 Task: Add filter "In the last 24 hours" in request date.
Action: Mouse pressed left at (113, 107)
Screenshot: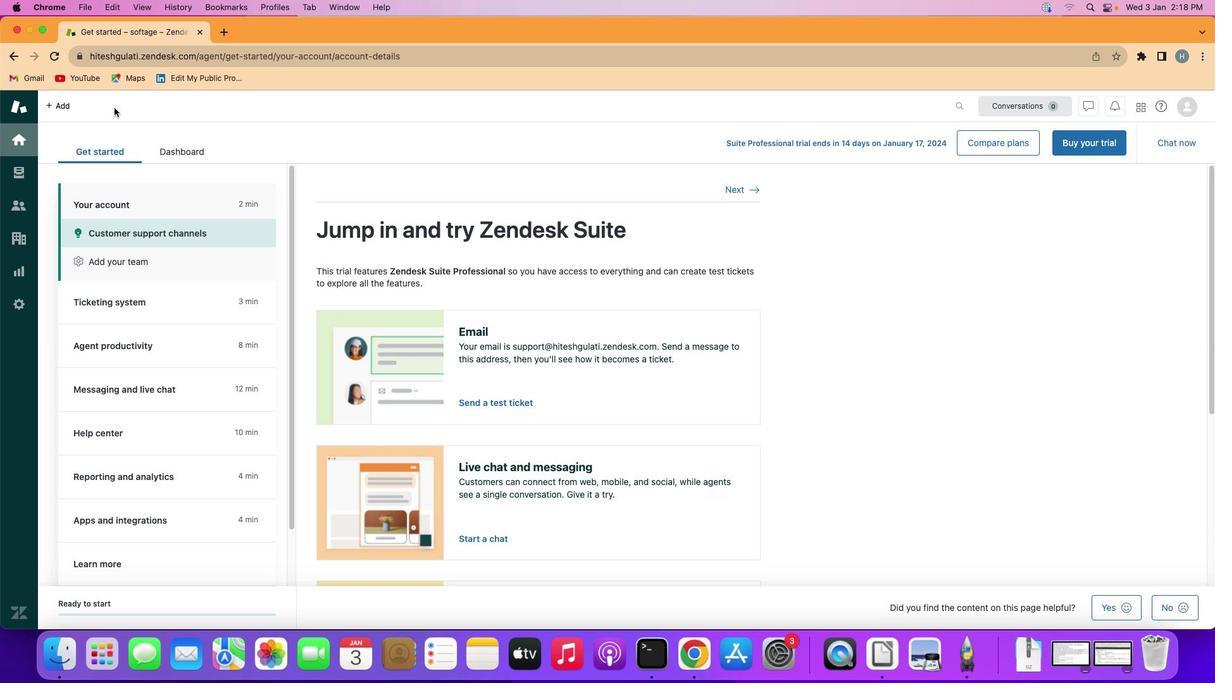 
Action: Mouse moved to (17, 171)
Screenshot: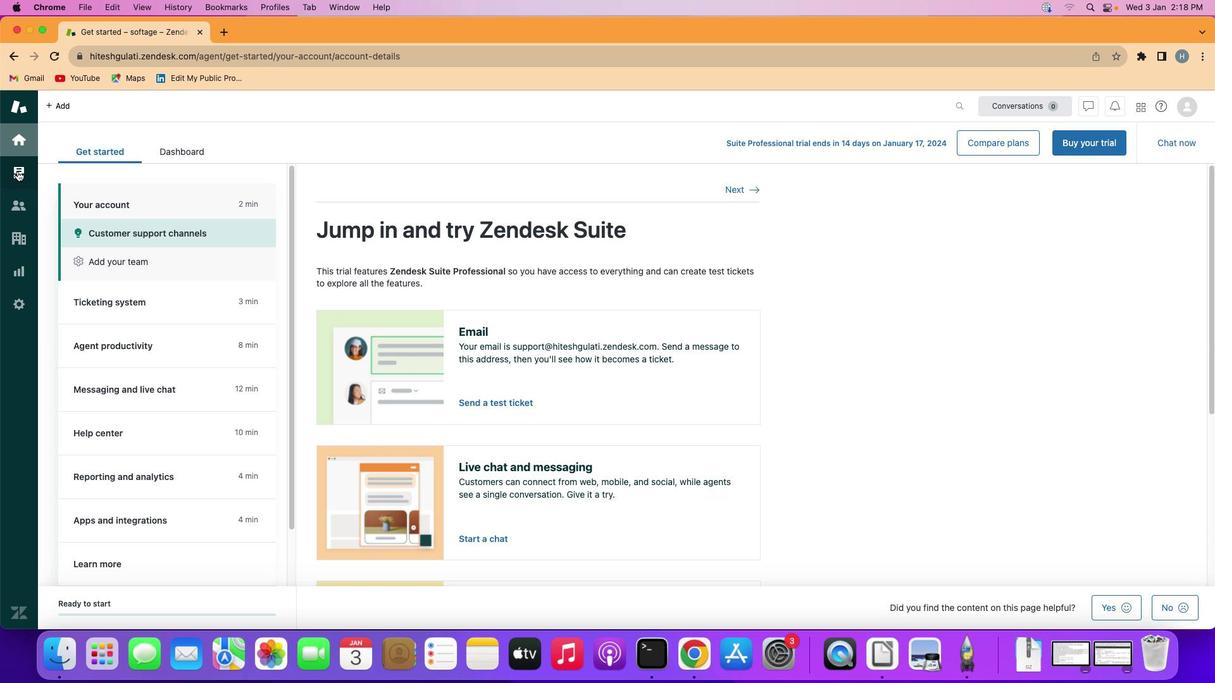 
Action: Mouse pressed left at (17, 171)
Screenshot: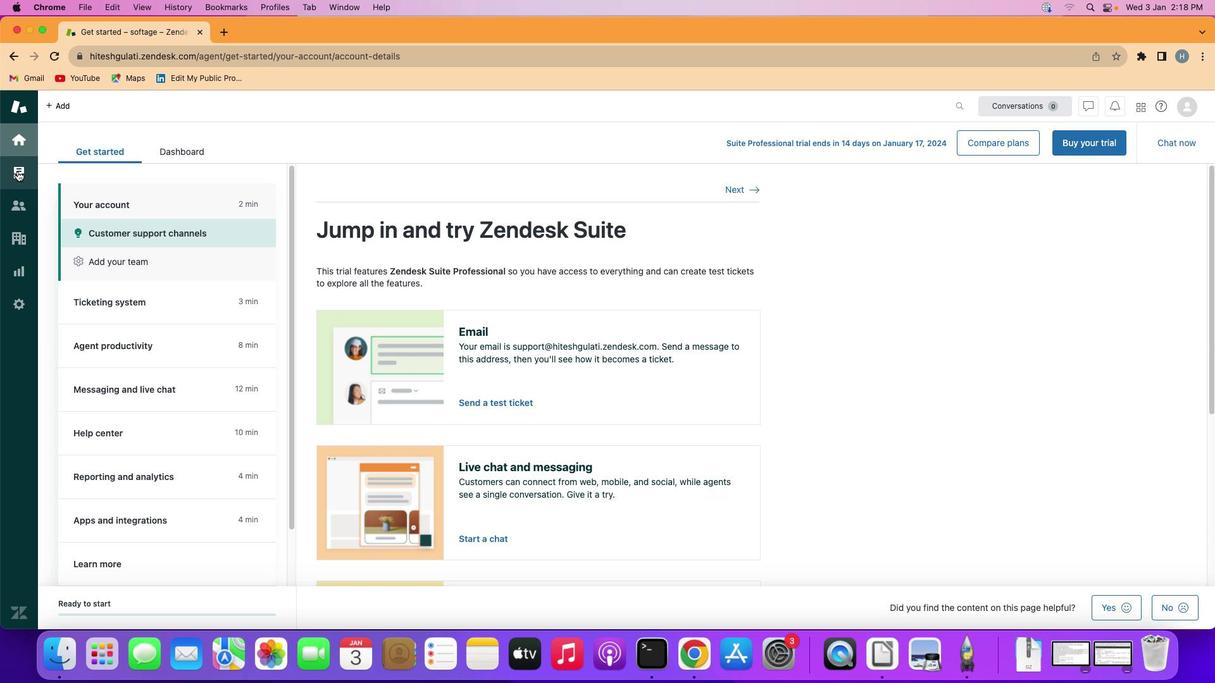 
Action: Mouse moved to (110, 337)
Screenshot: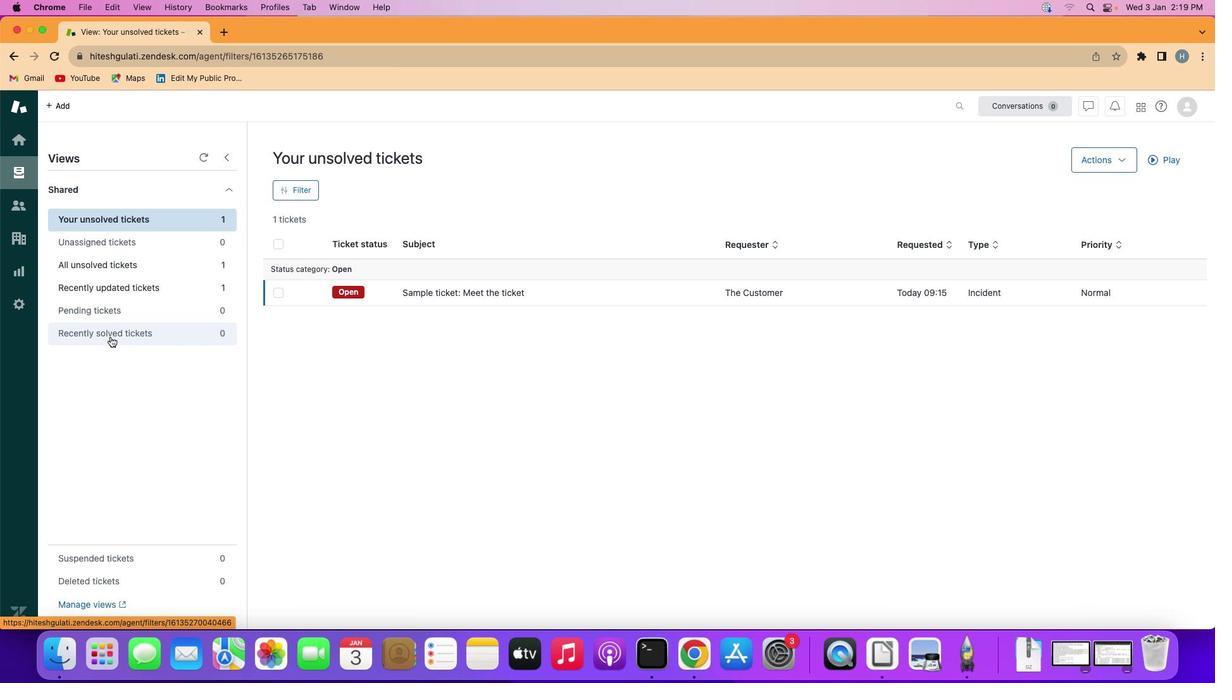 
Action: Mouse pressed left at (110, 337)
Screenshot: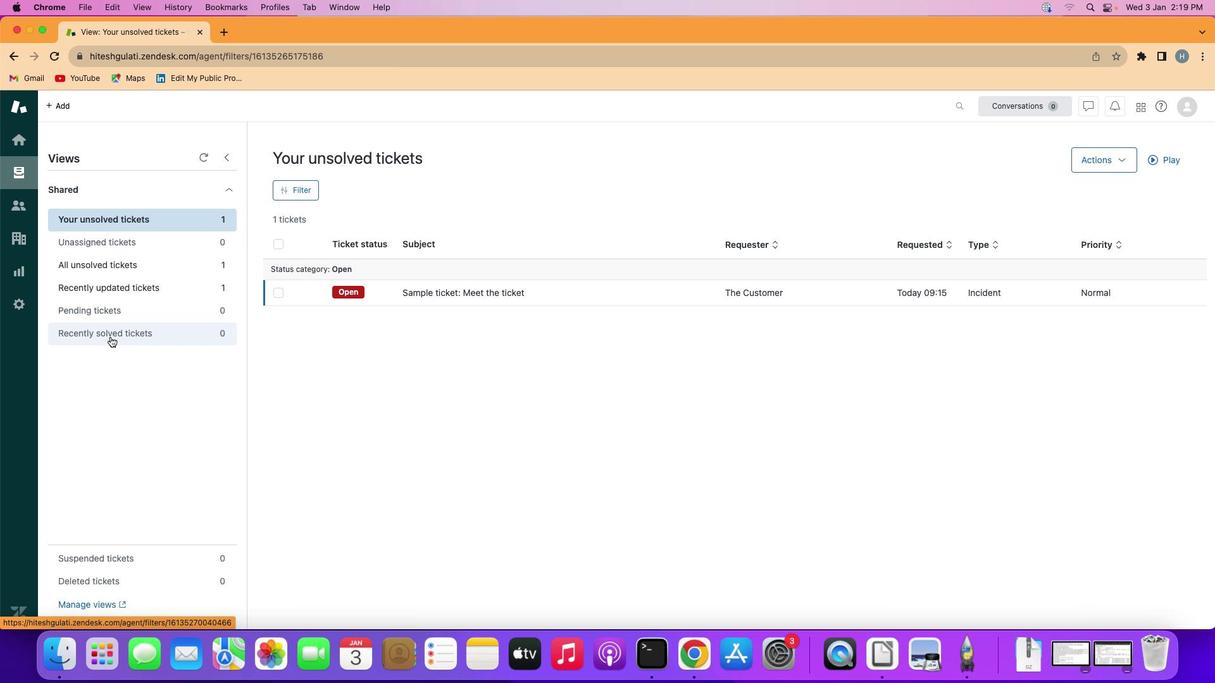 
Action: Mouse moved to (298, 190)
Screenshot: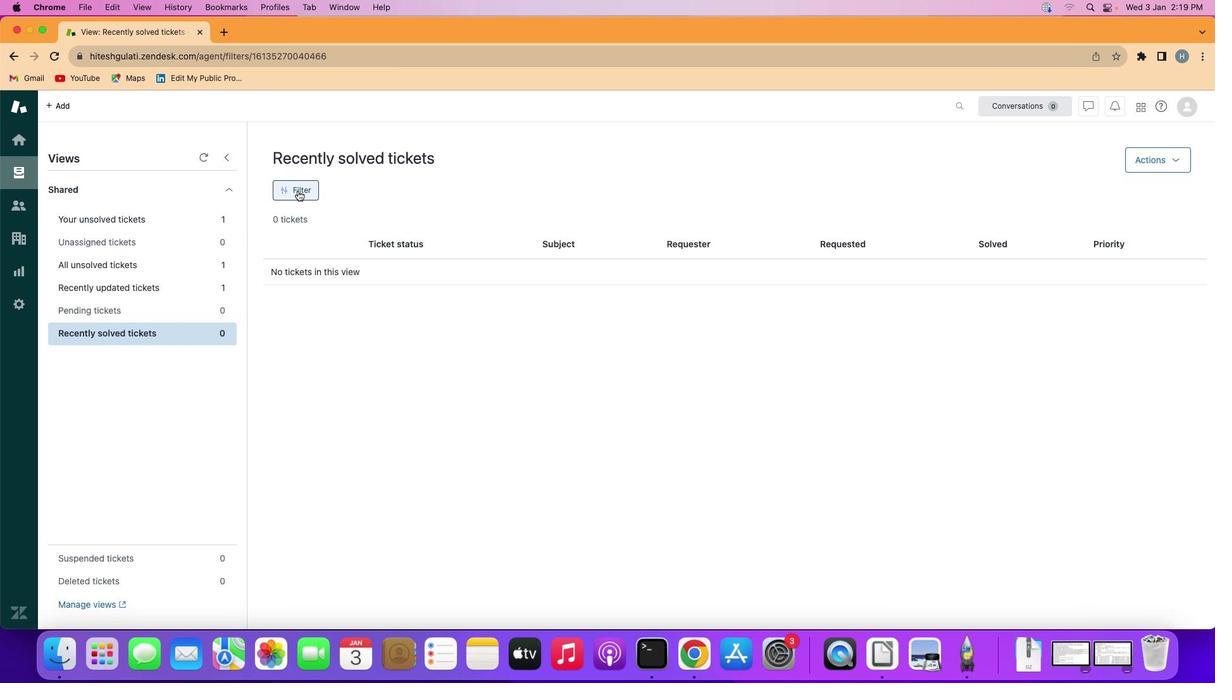 
Action: Mouse pressed left at (298, 190)
Screenshot: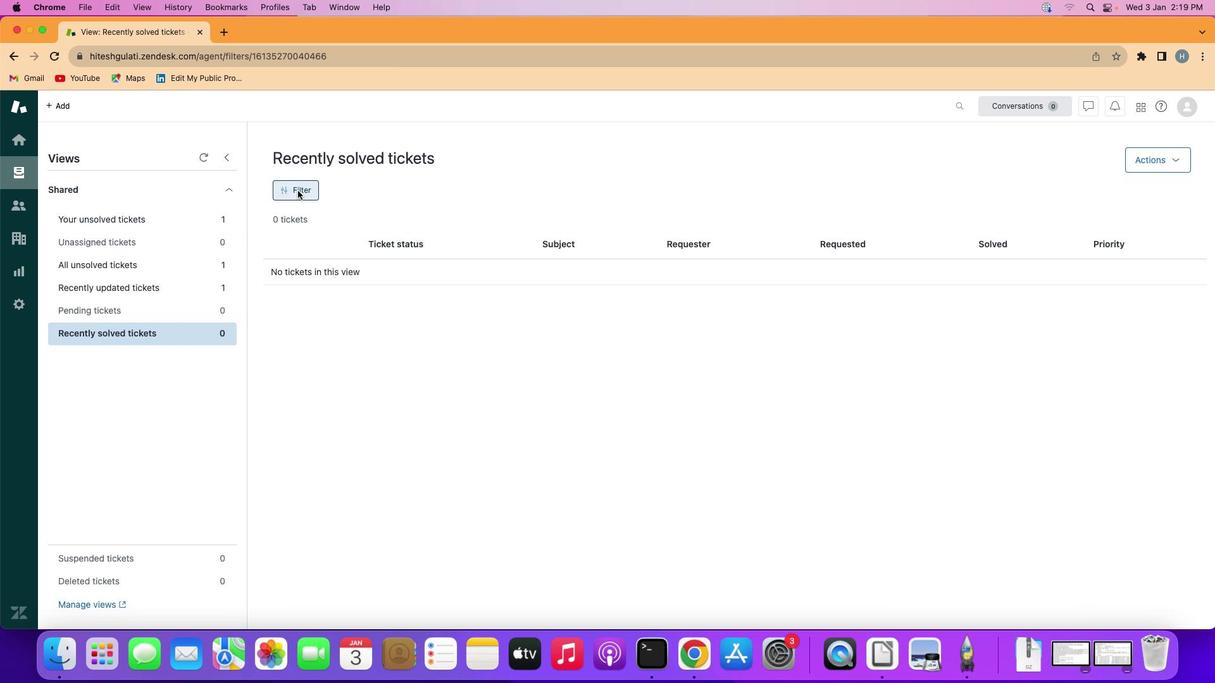 
Action: Mouse moved to (1044, 360)
Screenshot: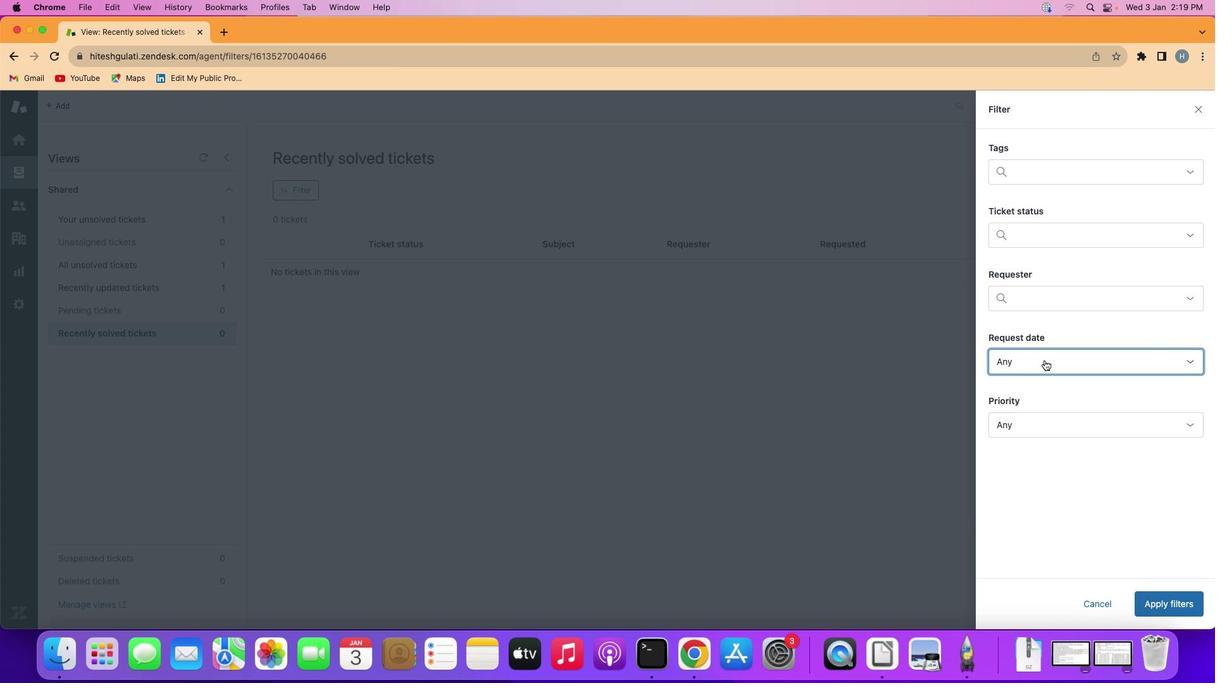 
Action: Mouse pressed left at (1044, 360)
Screenshot: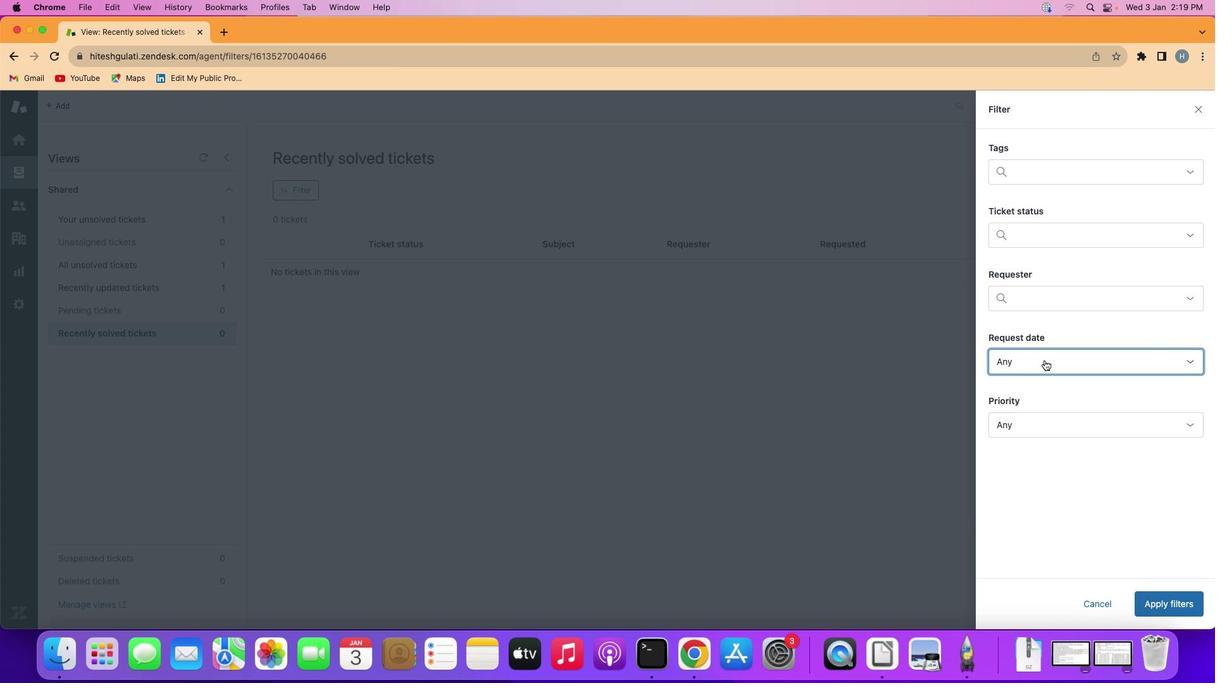 
Action: Mouse moved to (1049, 408)
Screenshot: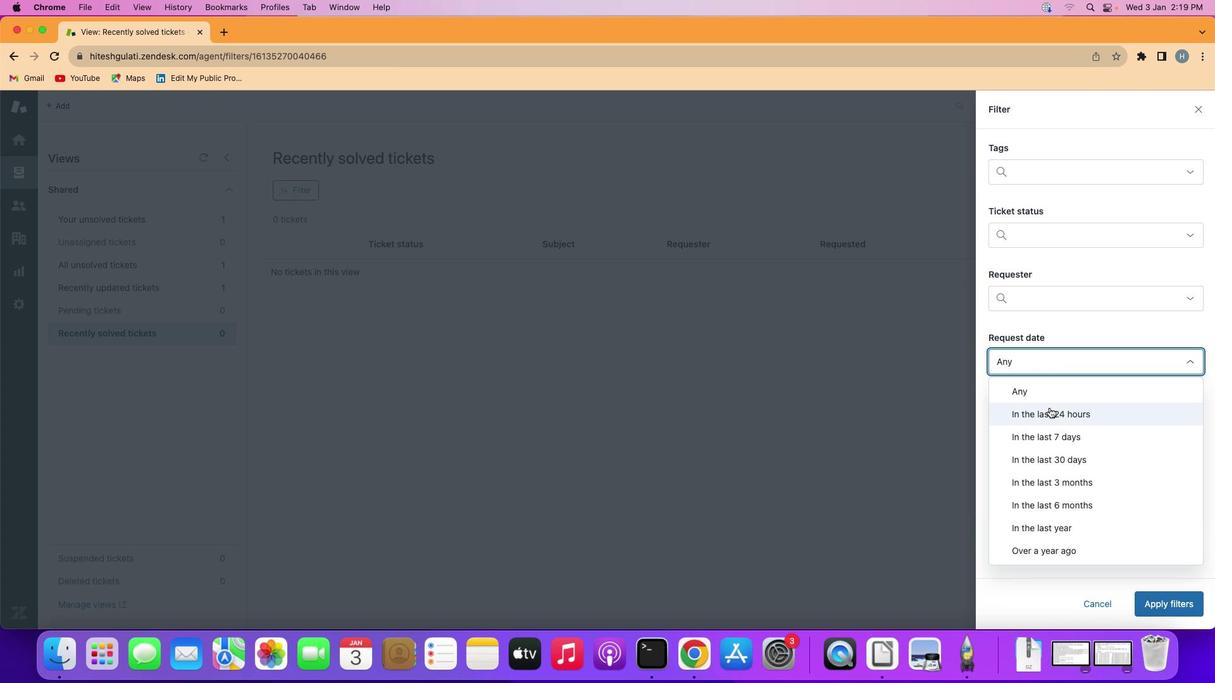 
Action: Mouse pressed left at (1049, 408)
Screenshot: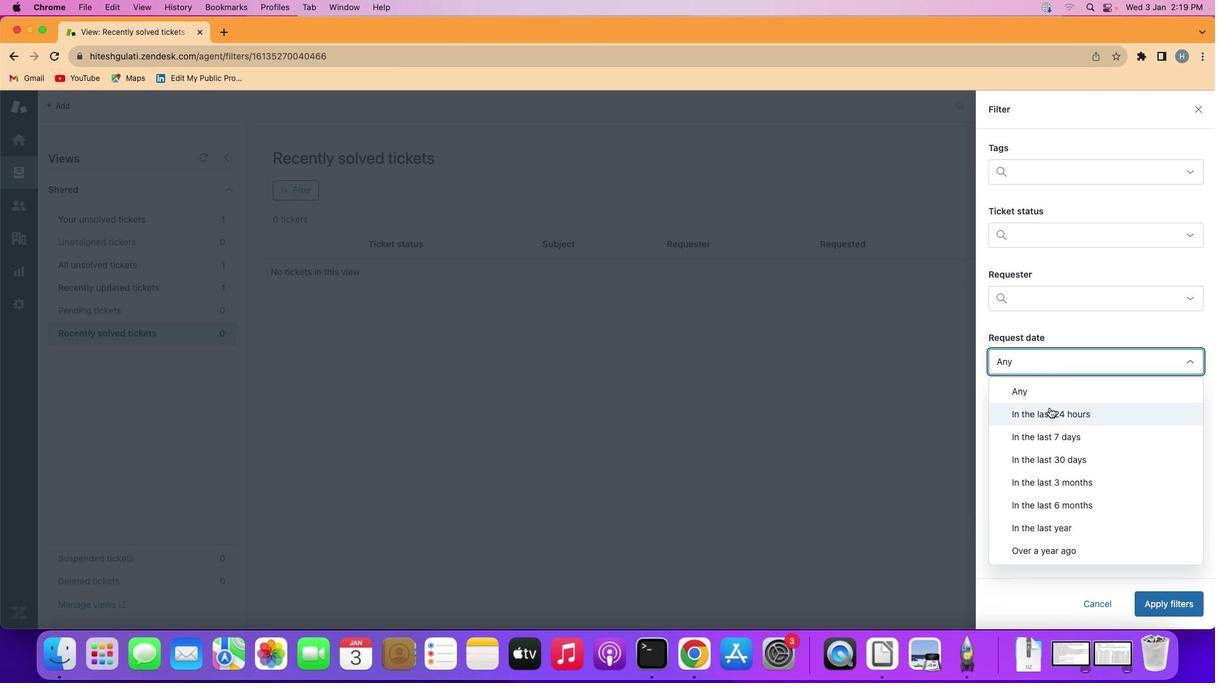 
Action: Mouse moved to (1158, 599)
Screenshot: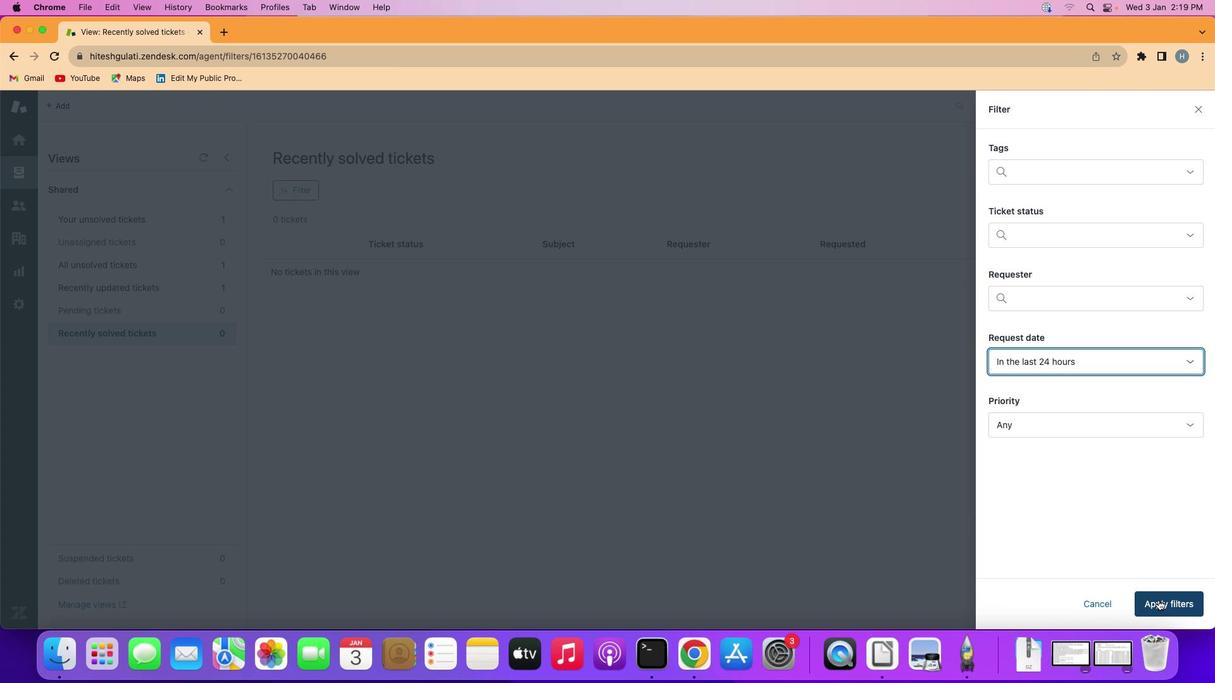 
Action: Mouse pressed left at (1158, 599)
Screenshot: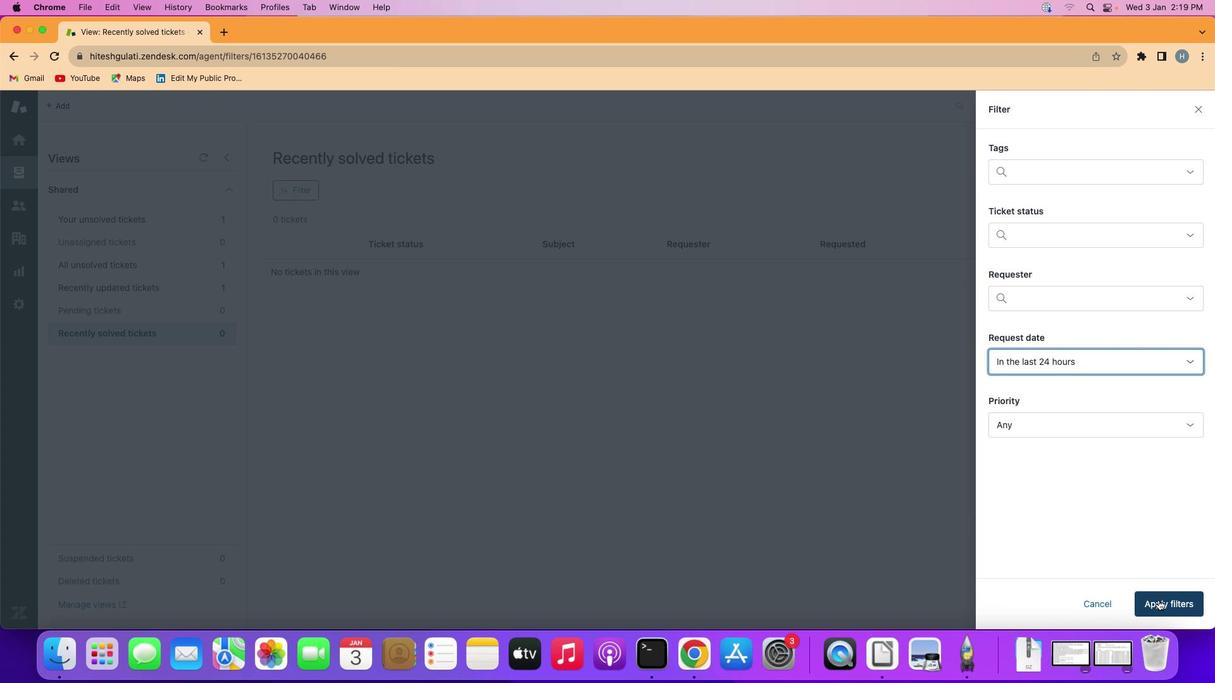 
Action: Mouse moved to (585, 329)
Screenshot: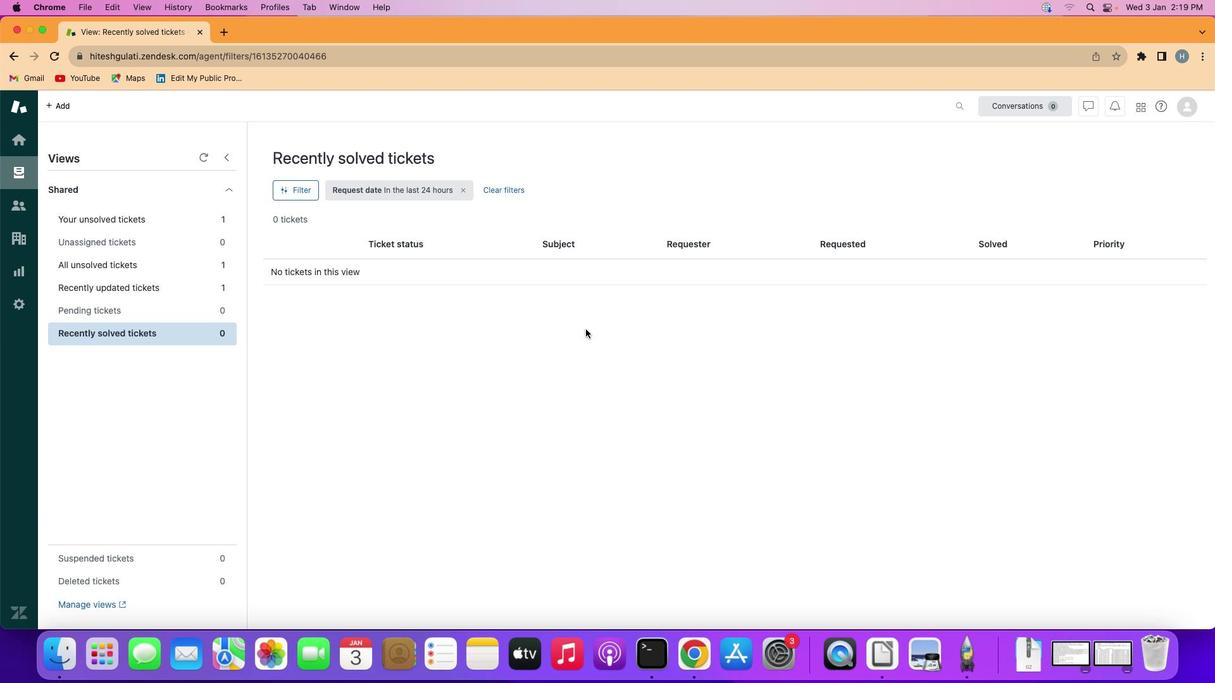 
